 Task: Toggle the experimental feature "Timeline: event initiators".
Action: Mouse moved to (970, 29)
Screenshot: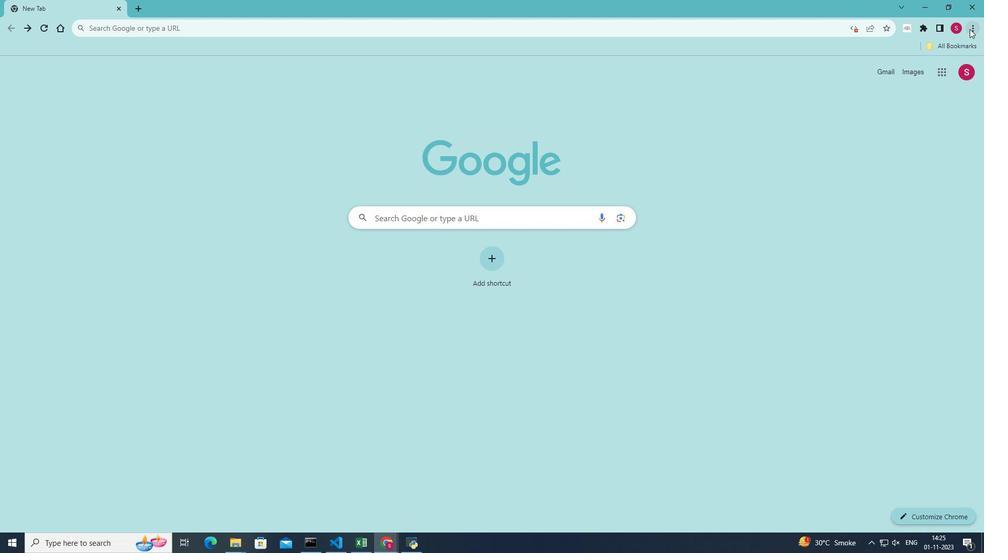 
Action: Mouse pressed left at (970, 29)
Screenshot: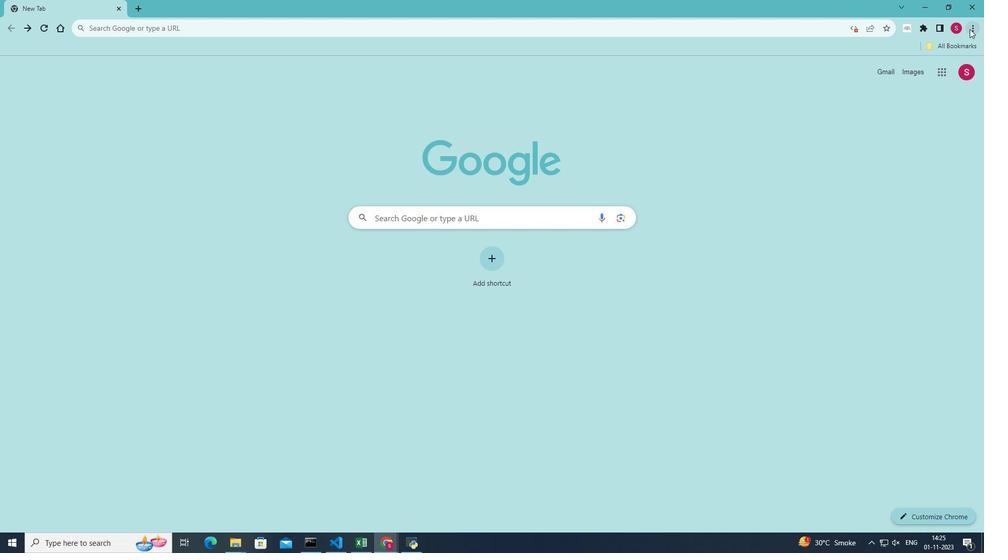 
Action: Mouse moved to (865, 187)
Screenshot: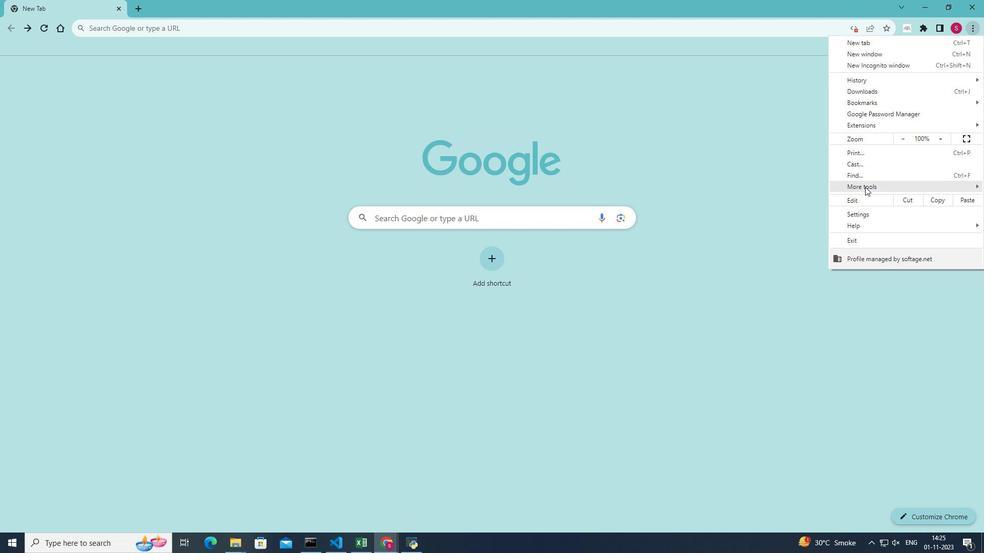 
Action: Mouse pressed left at (865, 187)
Screenshot: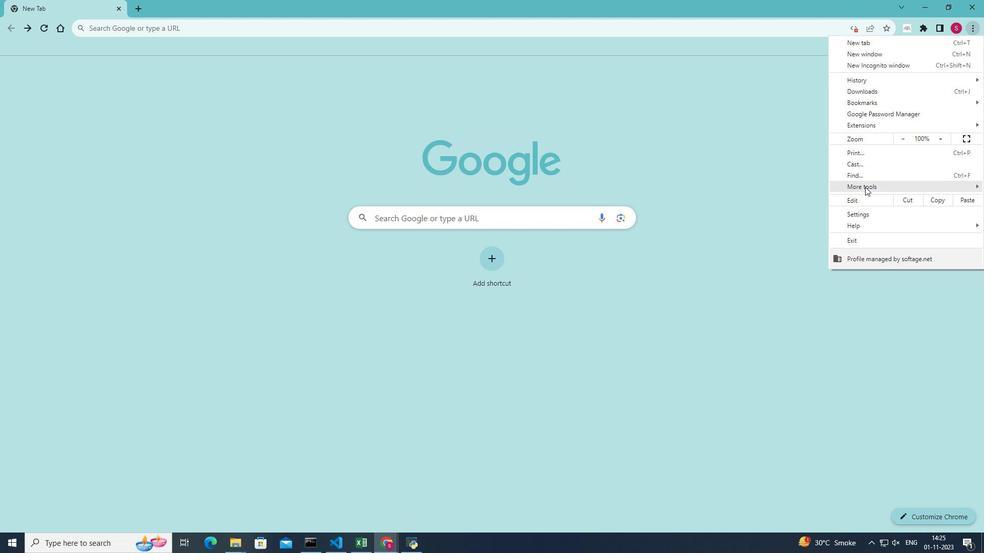 
Action: Mouse moved to (754, 260)
Screenshot: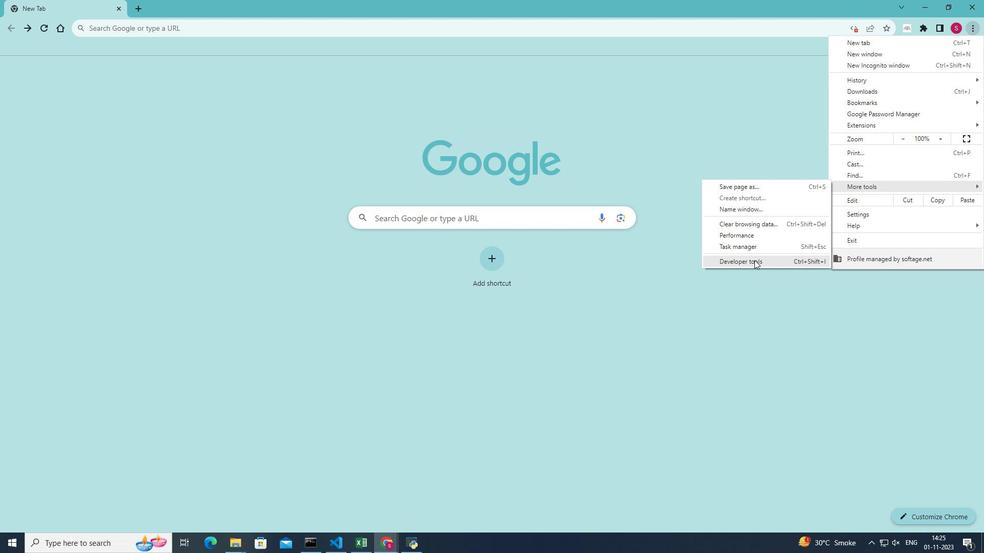 
Action: Mouse pressed left at (754, 260)
Screenshot: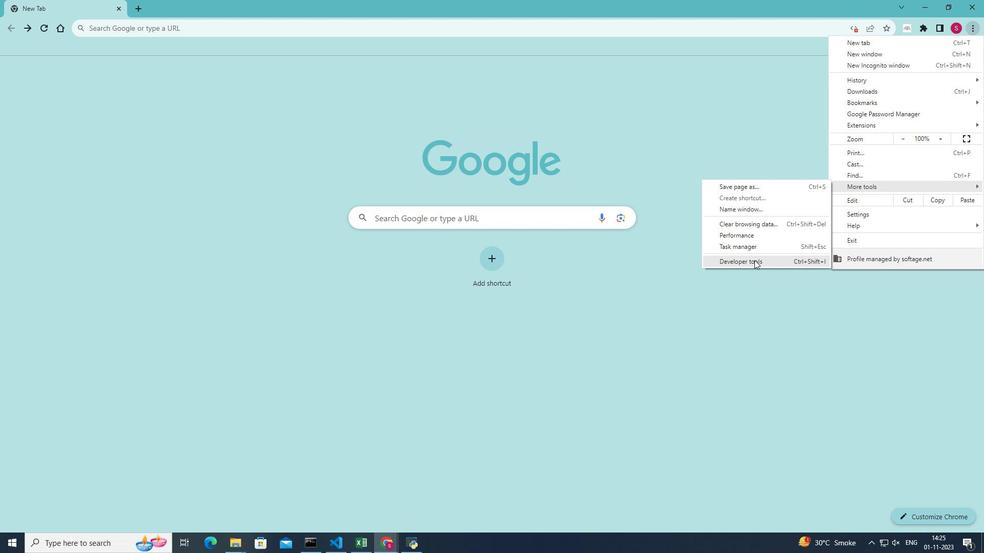 
Action: Mouse moved to (948, 60)
Screenshot: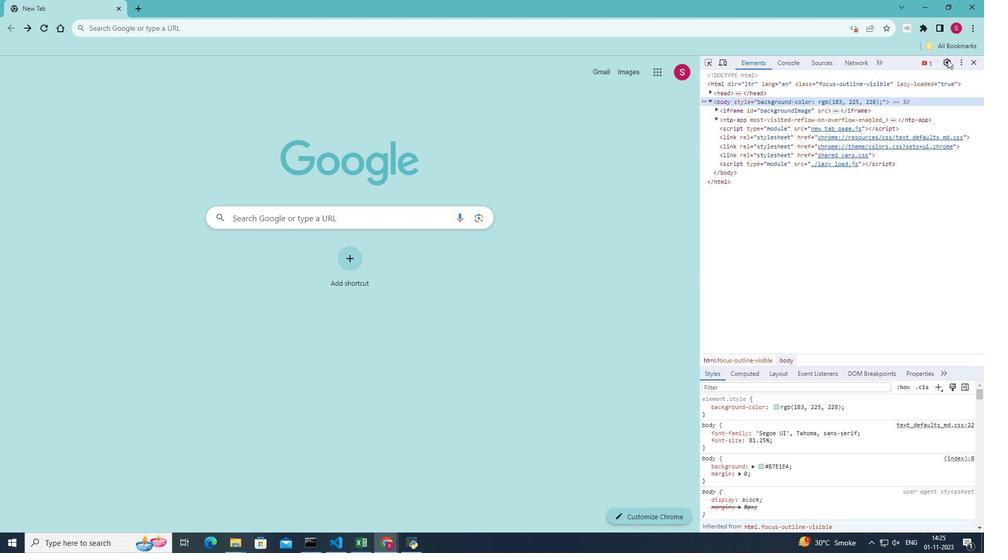 
Action: Mouse pressed left at (948, 60)
Screenshot: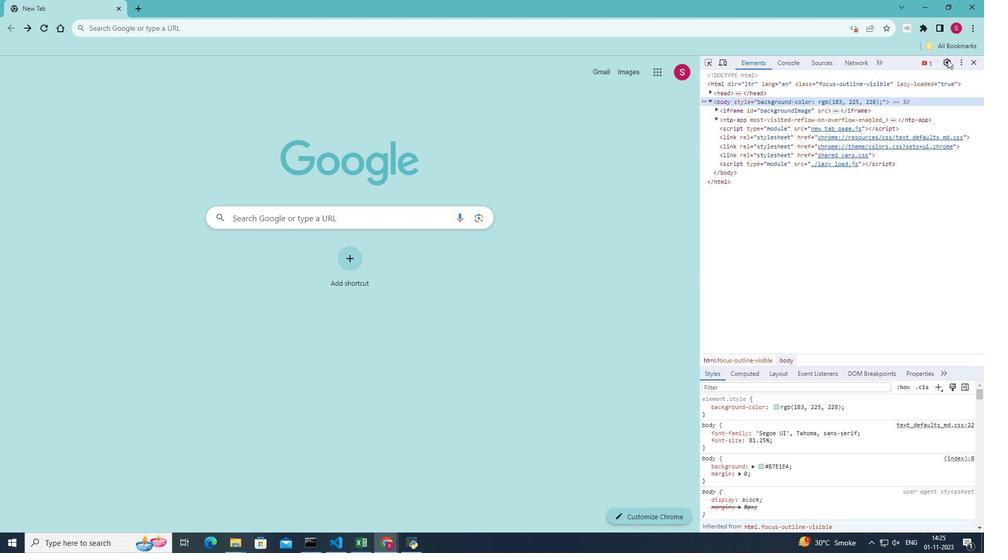 
Action: Mouse moved to (723, 110)
Screenshot: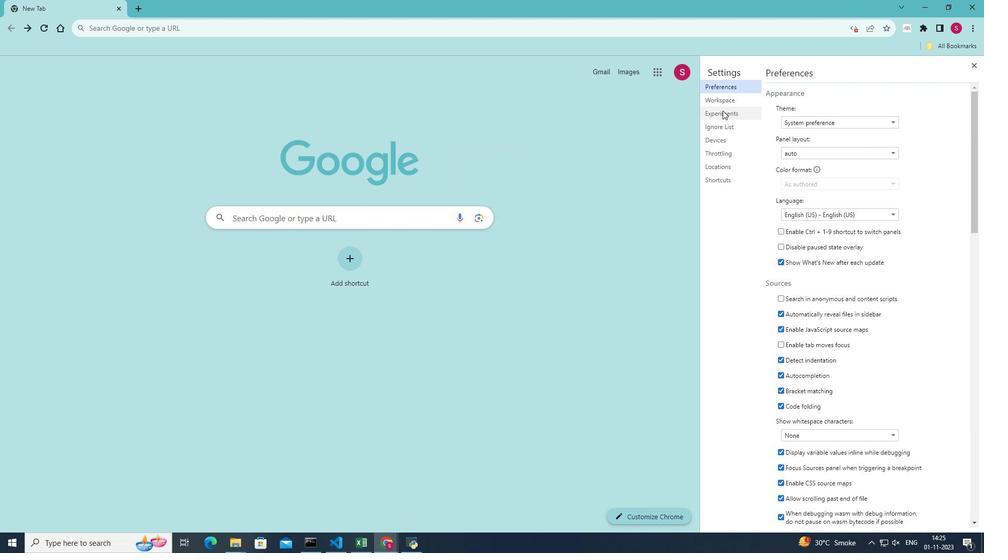 
Action: Mouse pressed left at (723, 110)
Screenshot: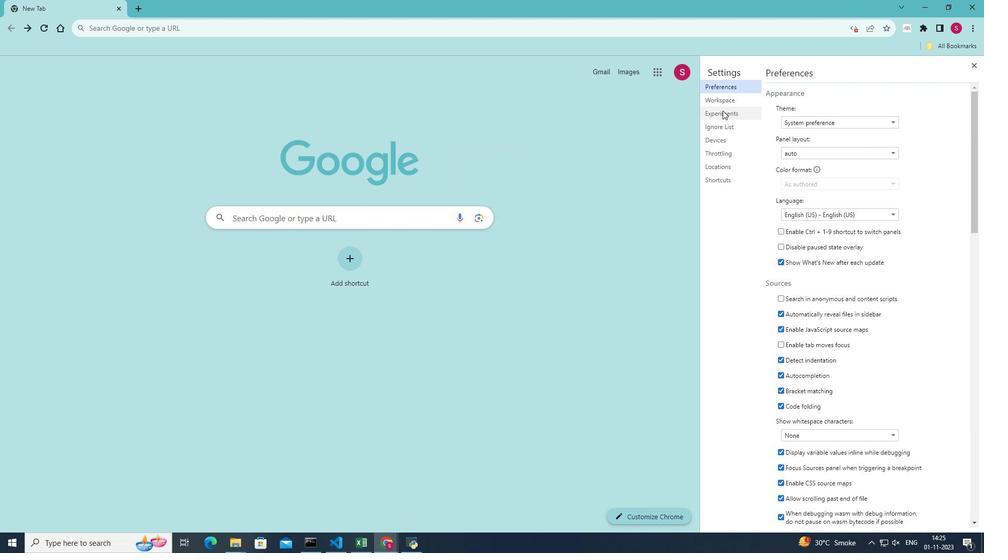 
Action: Mouse moved to (770, 255)
Screenshot: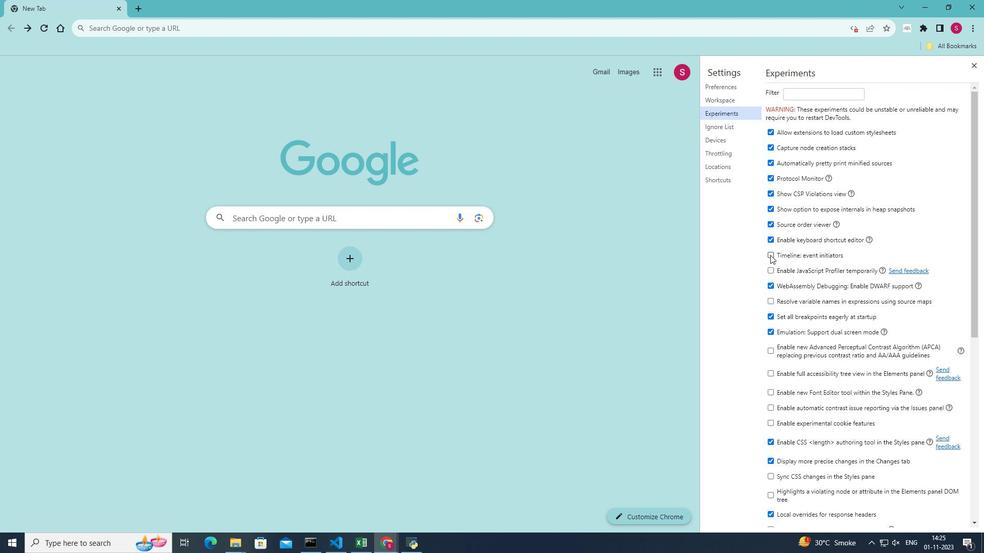 
Action: Mouse pressed left at (770, 255)
Screenshot: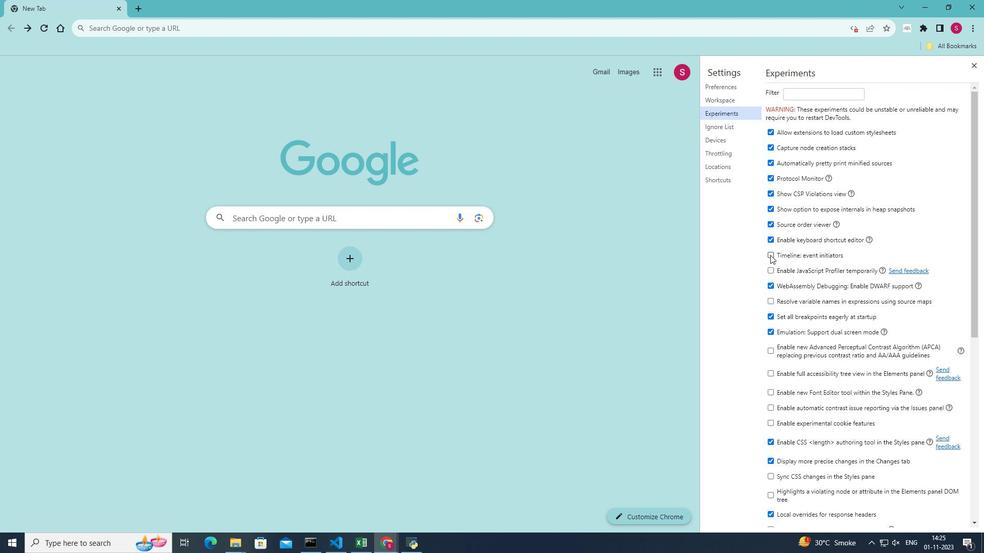 
Action: Mouse moved to (877, 242)
Screenshot: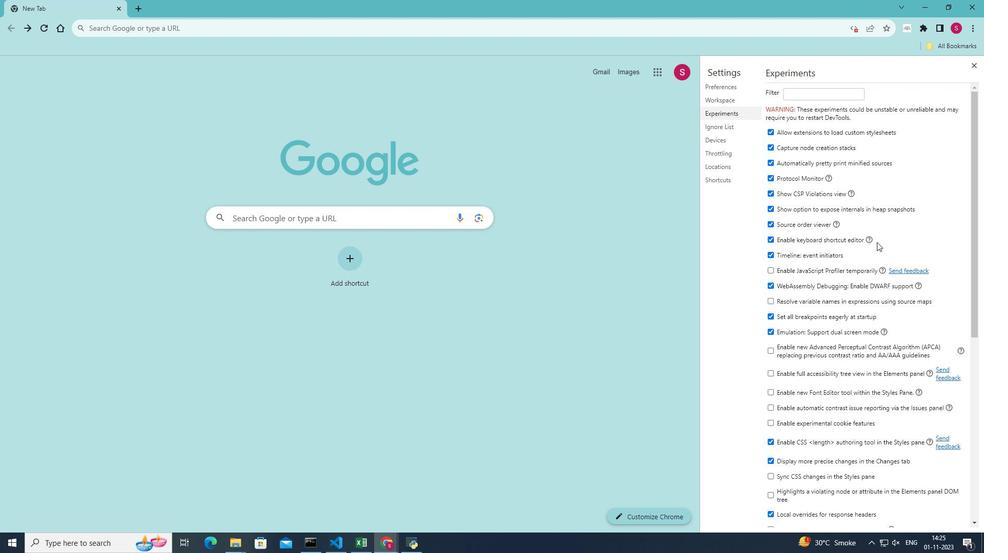 
